 Task: Create a section Capacity Planning Sprint and in the section, add a milestone Network Security Improvements in the project AgileFusion
Action: Mouse moved to (70, 370)
Screenshot: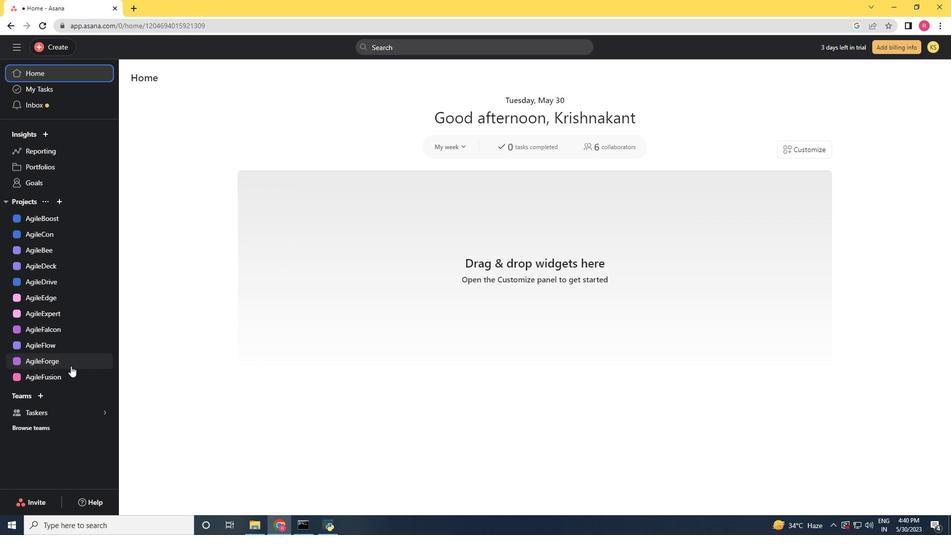 
Action: Mouse pressed left at (70, 370)
Screenshot: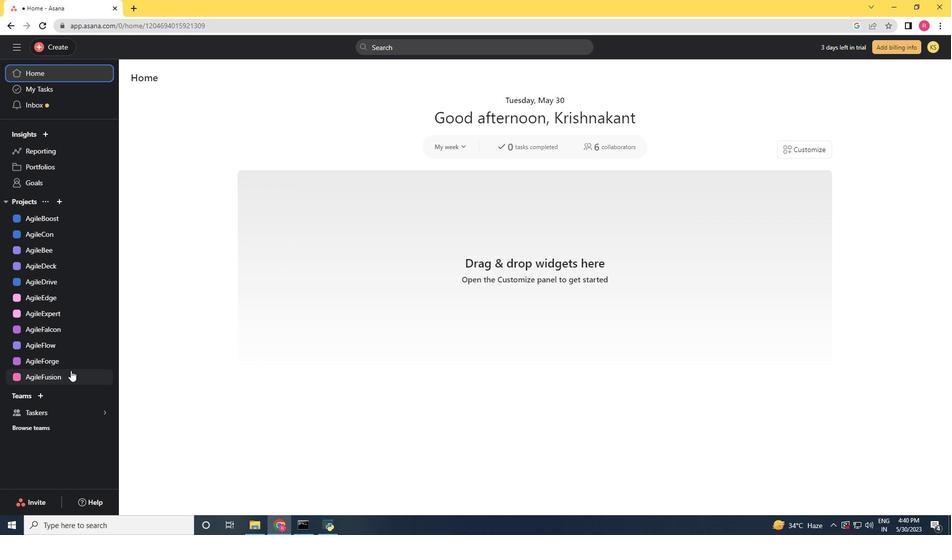 
Action: Mouse moved to (242, 327)
Screenshot: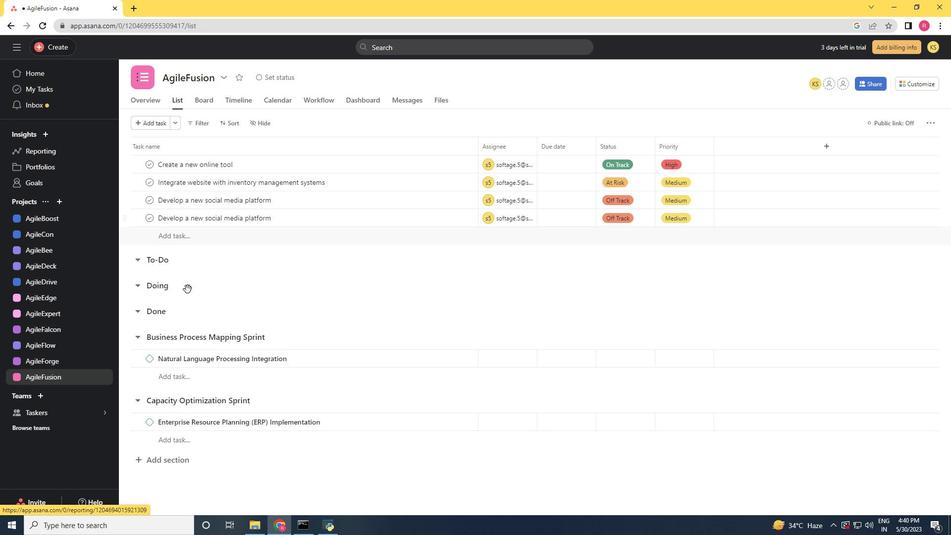 
Action: Mouse scrolled (242, 327) with delta (0, 0)
Screenshot: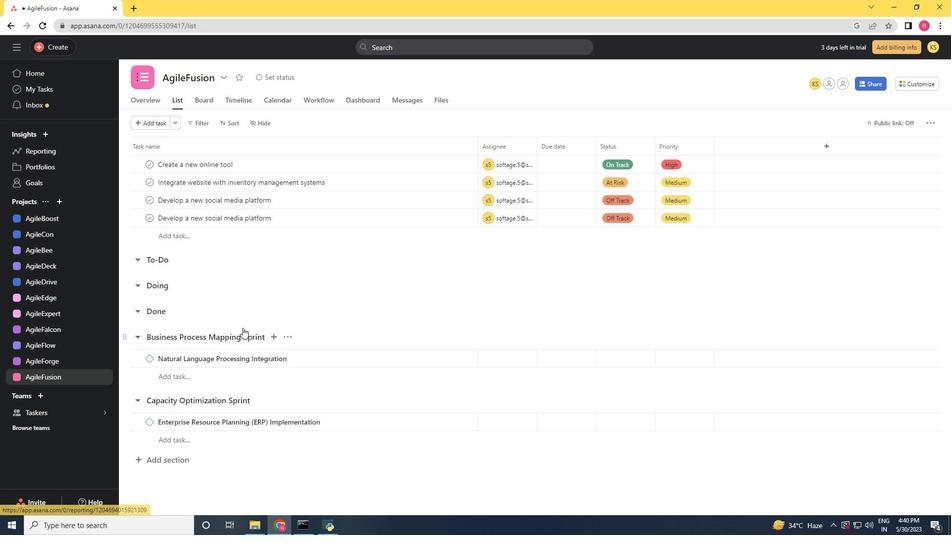 
Action: Mouse scrolled (242, 327) with delta (0, 0)
Screenshot: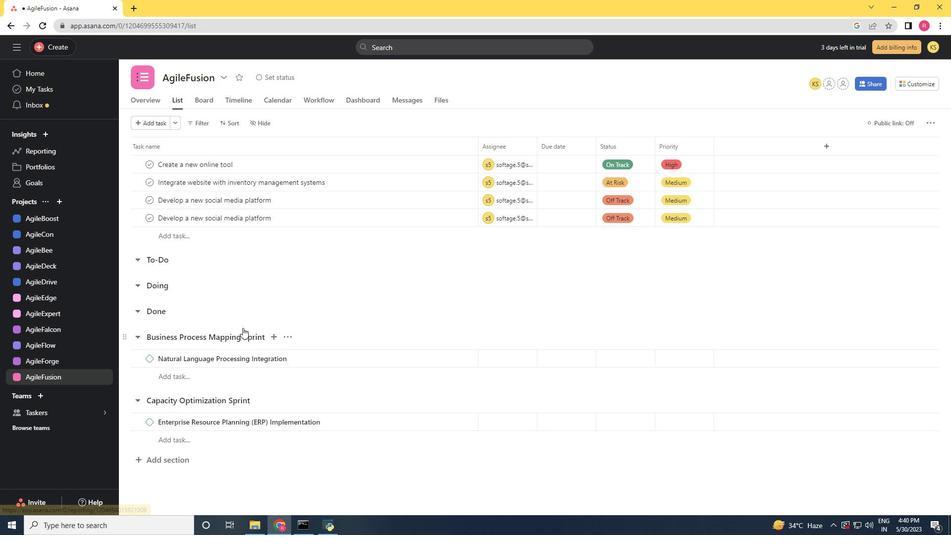 
Action: Mouse moved to (167, 456)
Screenshot: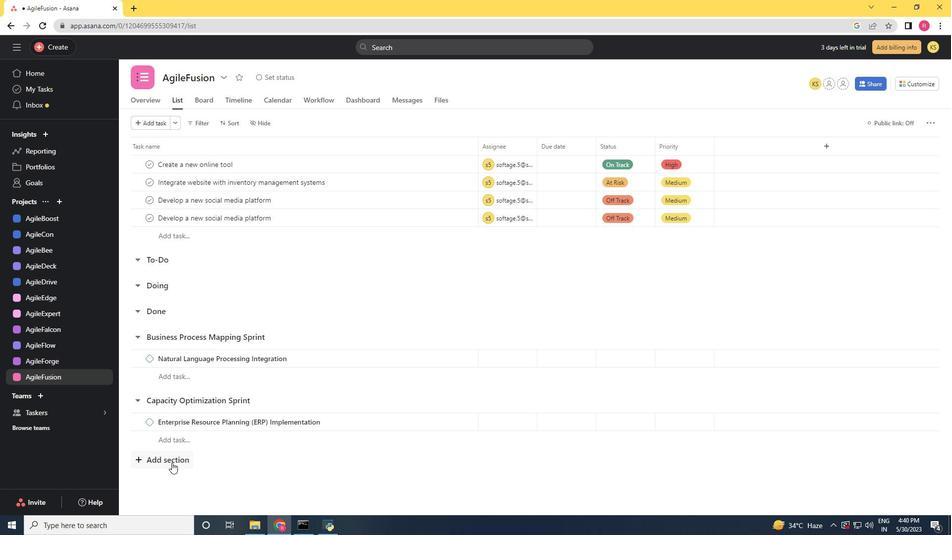 
Action: Mouse pressed left at (167, 456)
Screenshot: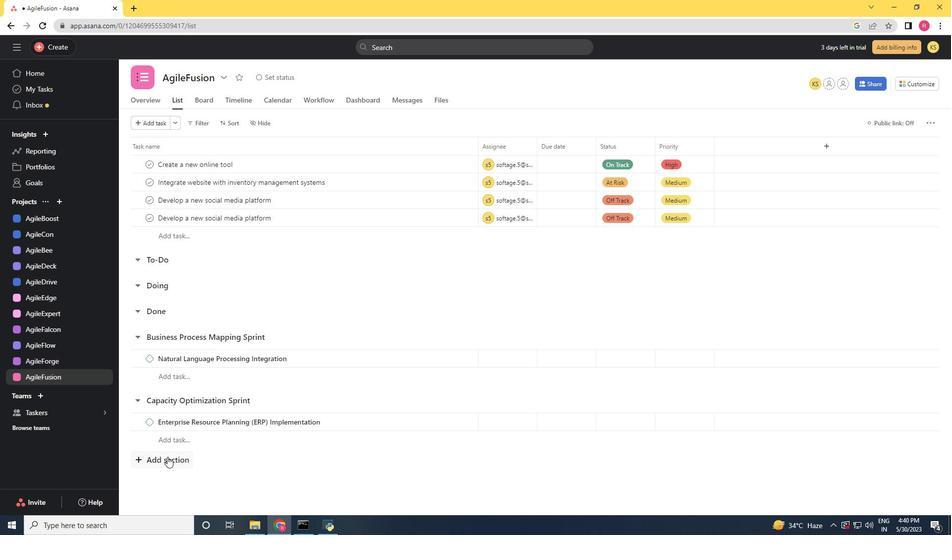 
Action: Key pressed <Key.shift>Capacity<Key.space><Key.shift>Planning<Key.space><Key.shift>Sprint<Key.enter><Key.shift>Network<Key.space><Key.shift>Security<Key.space><Key.shift>Impl<Key.backspace>rovements<Key.space>in<Key.space>tha<Key.backspace>e<Key.space><Key.backspace><Key.backspace><Key.backspace><Key.backspace><Key.backspace><Key.backspace><Key.backspace>
Screenshot: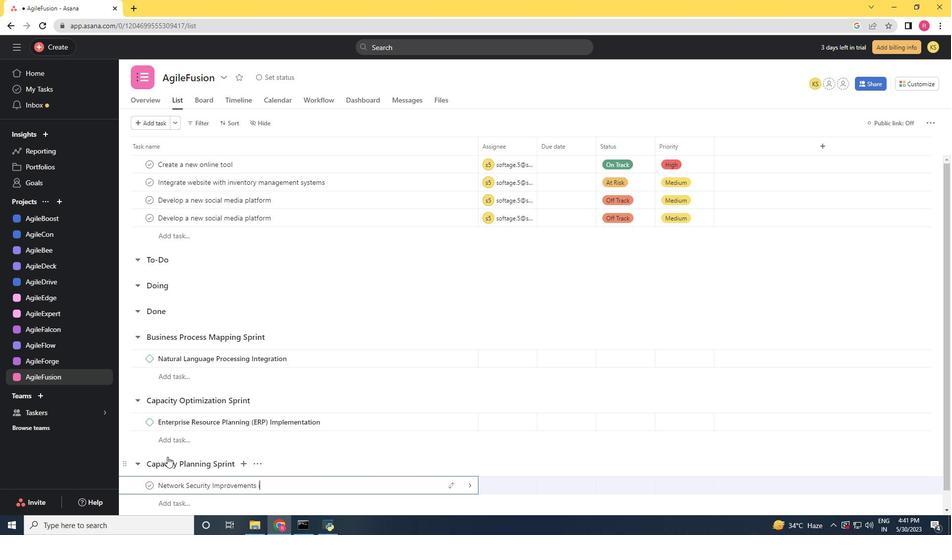 
Action: Mouse moved to (294, 482)
Screenshot: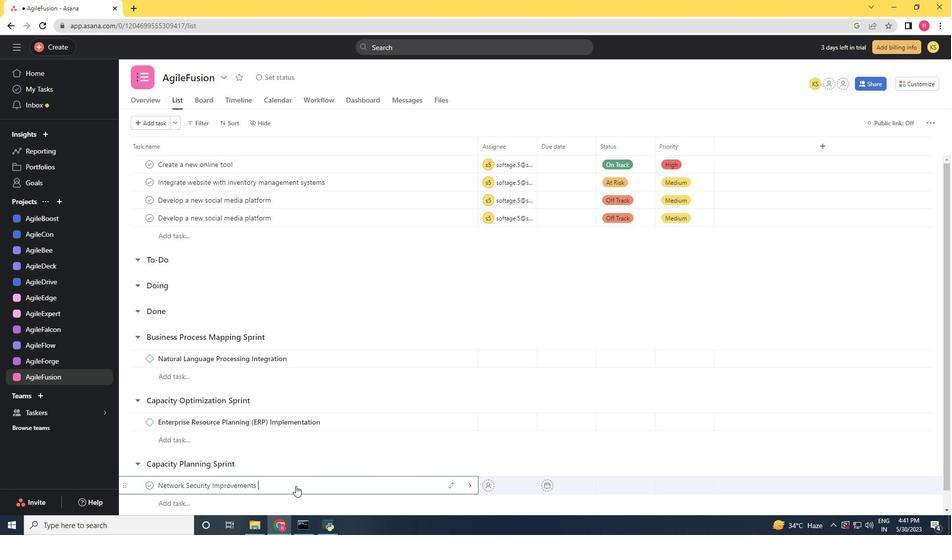
Action: Mouse pressed right at (294, 482)
Screenshot: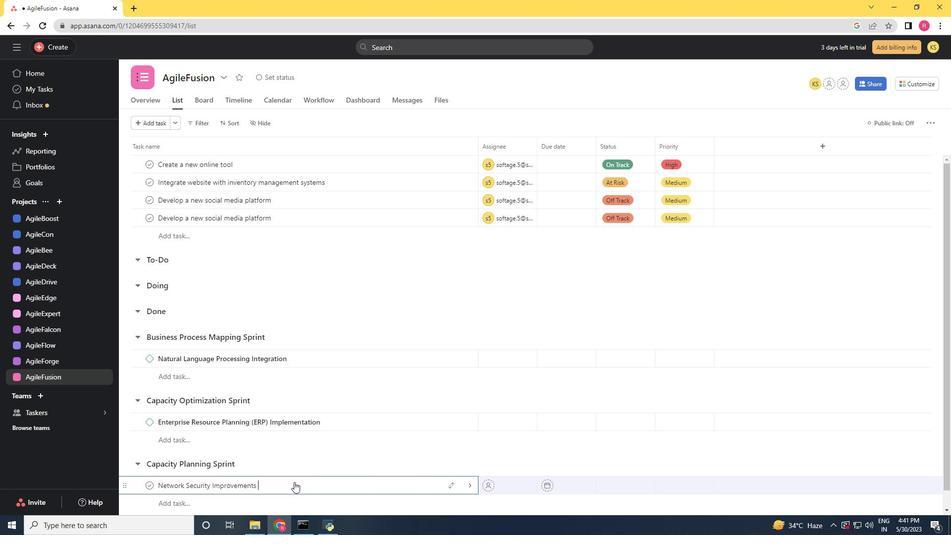 
Action: Mouse moved to (330, 434)
Screenshot: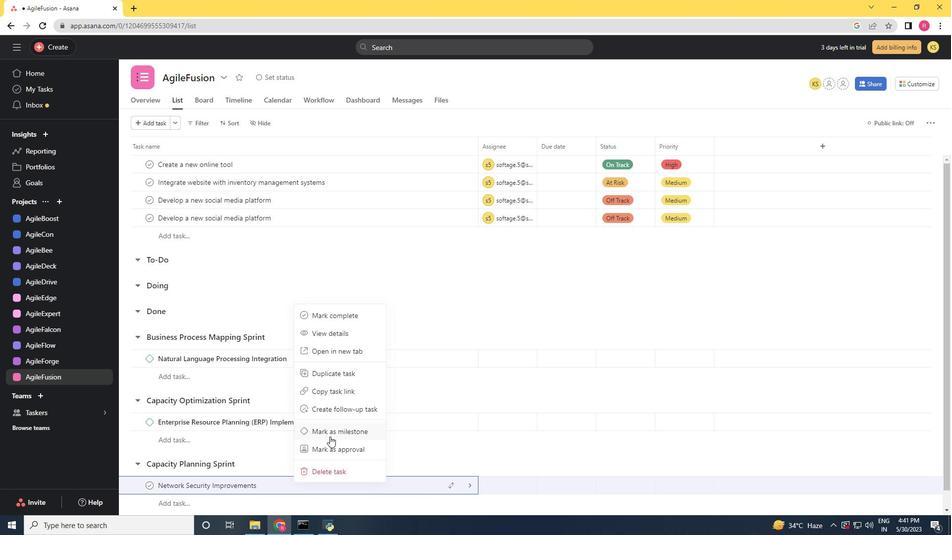 
Action: Mouse pressed left at (330, 434)
Screenshot: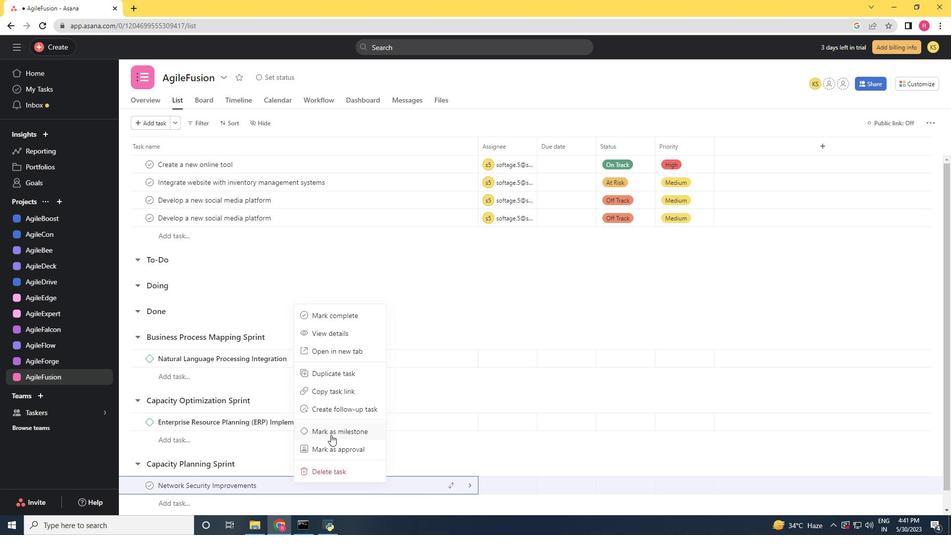 
Action: Mouse scrolled (330, 434) with delta (0, 0)
Screenshot: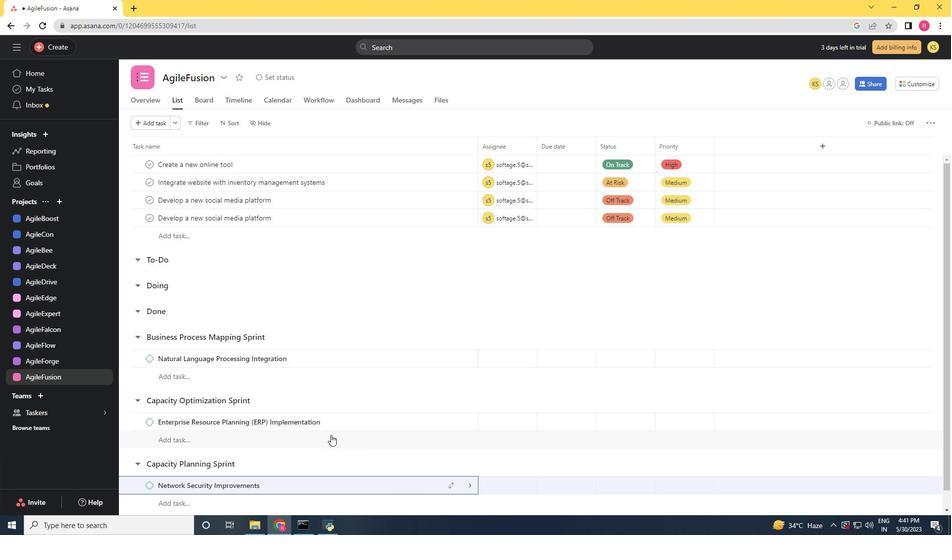 
Action: Mouse scrolled (330, 434) with delta (0, 0)
Screenshot: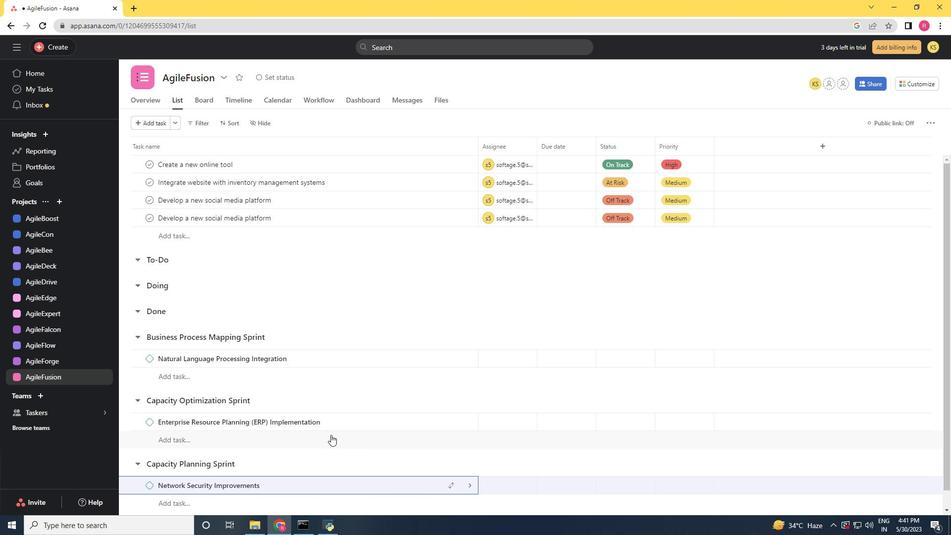 
Action: Mouse scrolled (330, 434) with delta (0, 0)
Screenshot: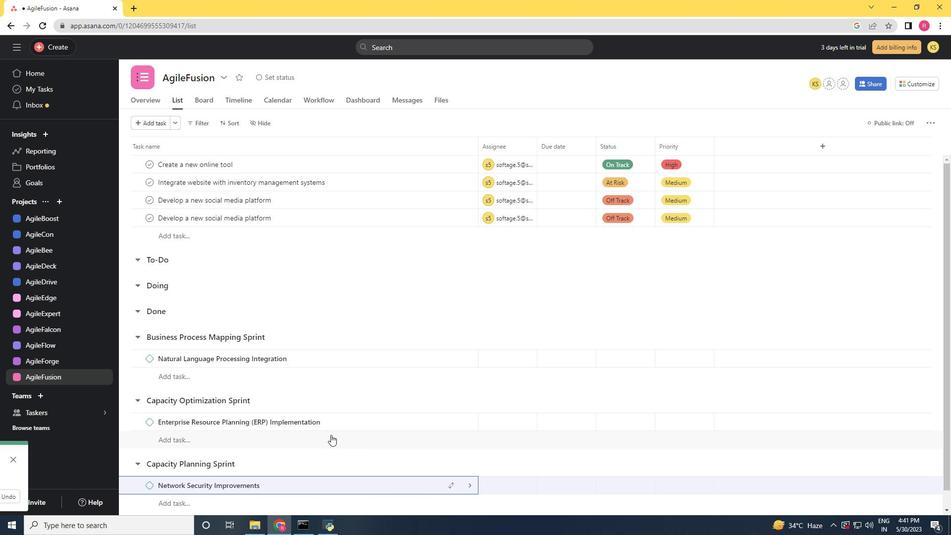 
Action: Mouse scrolled (330, 434) with delta (0, 0)
Screenshot: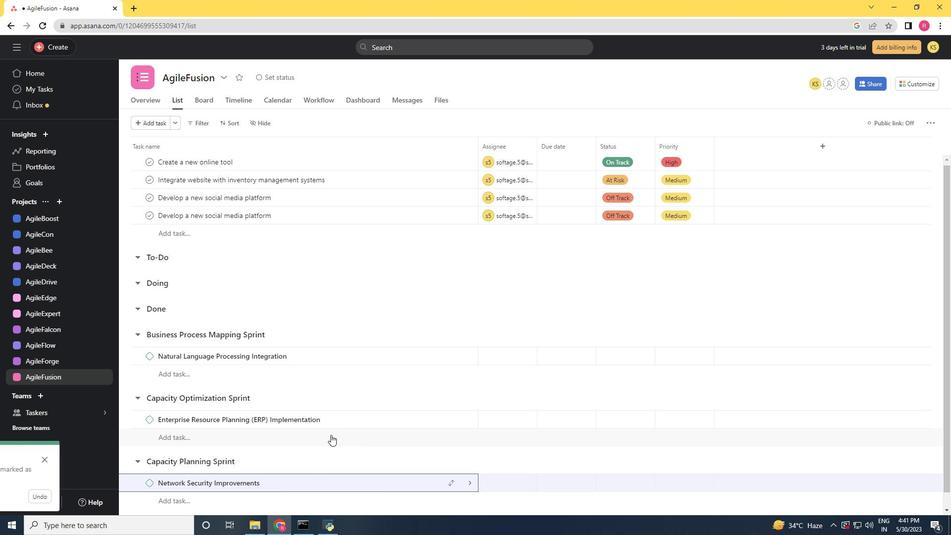 
Action: Mouse scrolled (330, 434) with delta (0, 0)
Screenshot: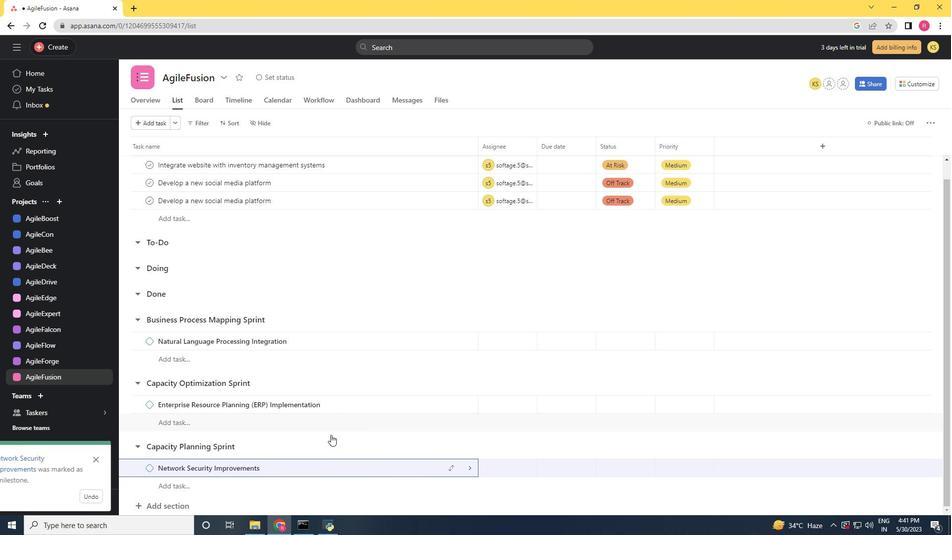 
